 Task: Use the audio equalizer preset "Rock".
Action: Mouse moved to (101, 14)
Screenshot: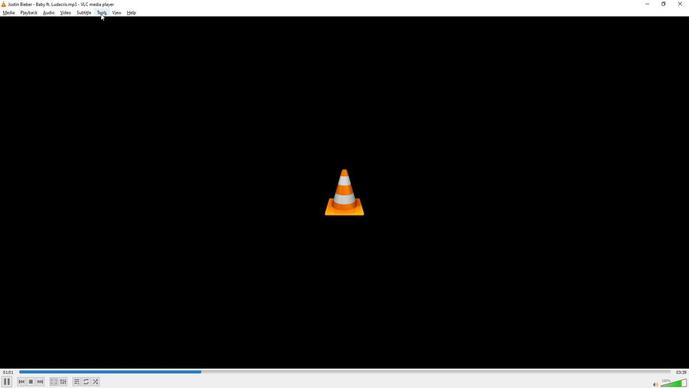 
Action: Mouse pressed left at (101, 14)
Screenshot: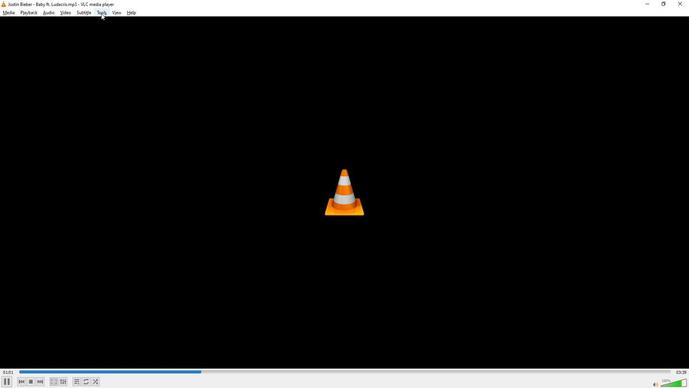 
Action: Mouse moved to (108, 20)
Screenshot: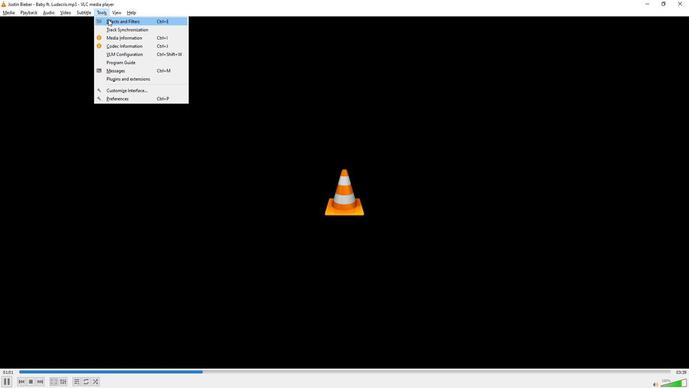 
Action: Mouse pressed left at (108, 20)
Screenshot: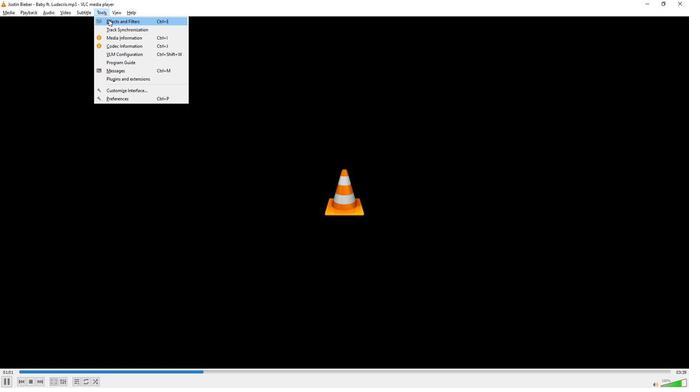 
Action: Mouse moved to (445, 81)
Screenshot: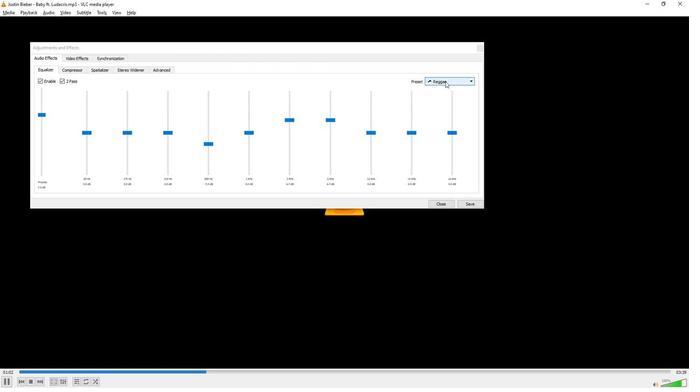 
Action: Mouse pressed left at (445, 81)
Screenshot: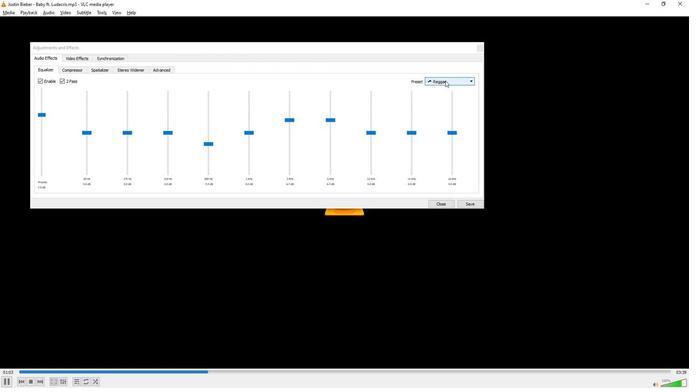
Action: Mouse moved to (441, 129)
Screenshot: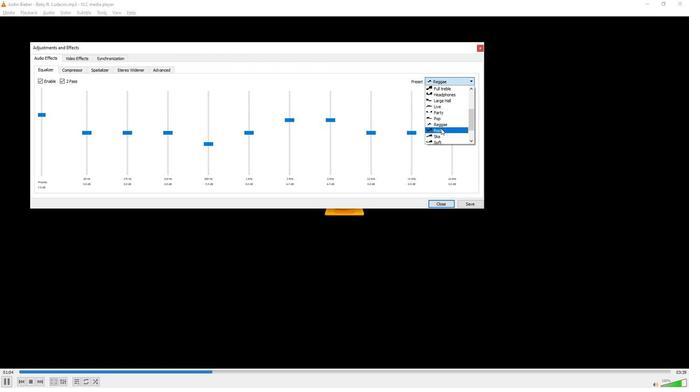 
Action: Mouse pressed left at (441, 129)
Screenshot: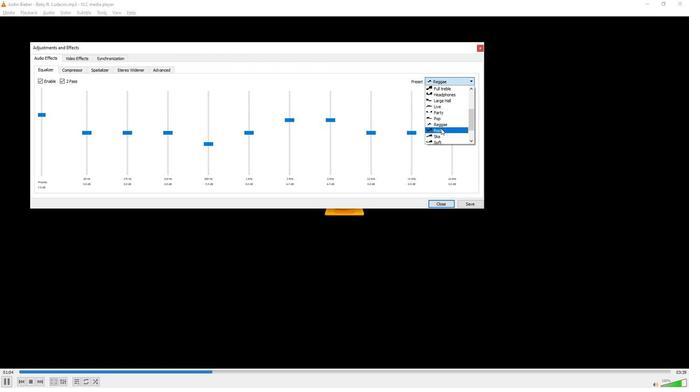 
Action: Mouse moved to (523, 176)
Screenshot: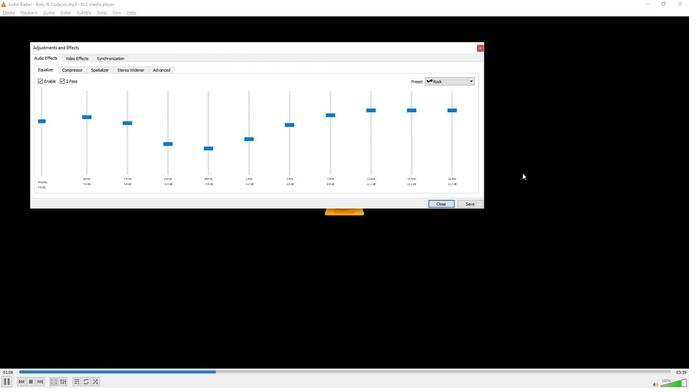 
